 Task: Find the shortest route within The Shops at Columbus Circle to the Jazz at Lincoln Center.
Action: Mouse moved to (128, 100)
Screenshot: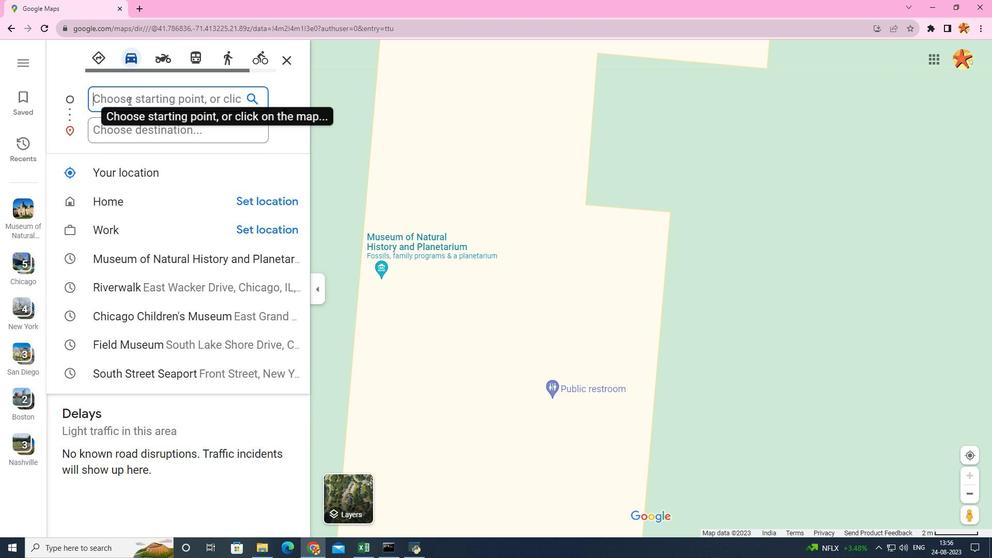 
Action: Mouse pressed left at (128, 100)
Screenshot: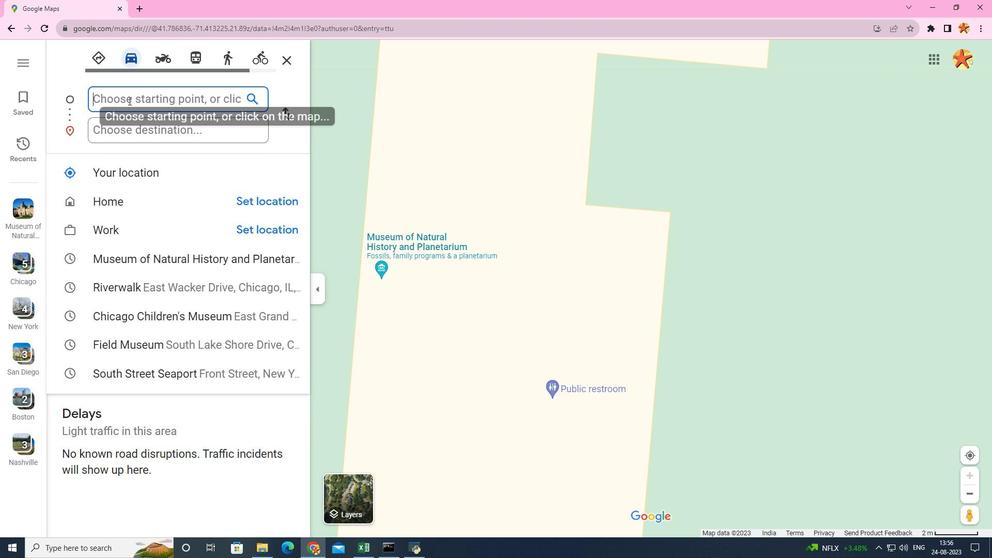 
Action: Key pressed <Key.caps_lock>S<Key.caps_lock>hops<Key.space>at<Key.space>columbus<Key.space>circl
Screenshot: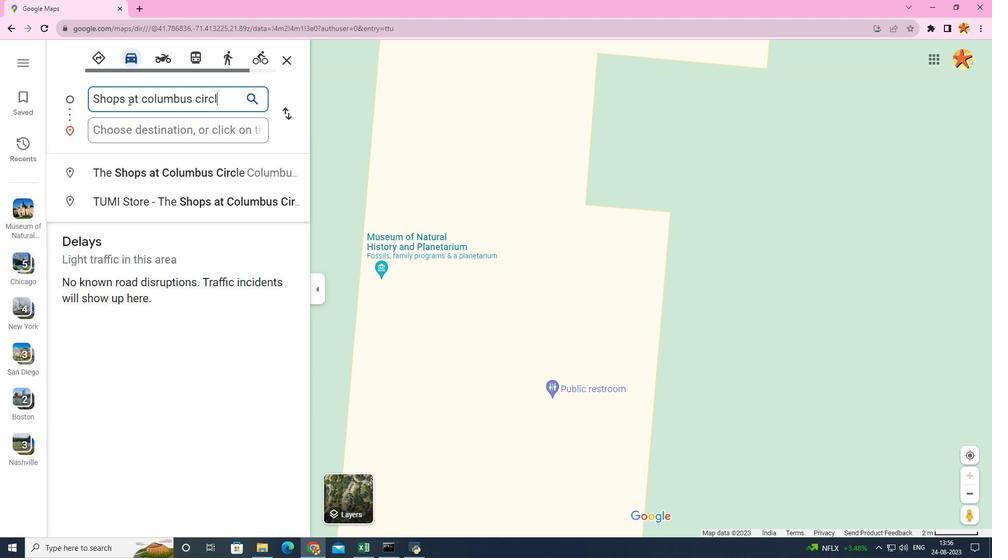 
Action: Mouse moved to (178, 175)
Screenshot: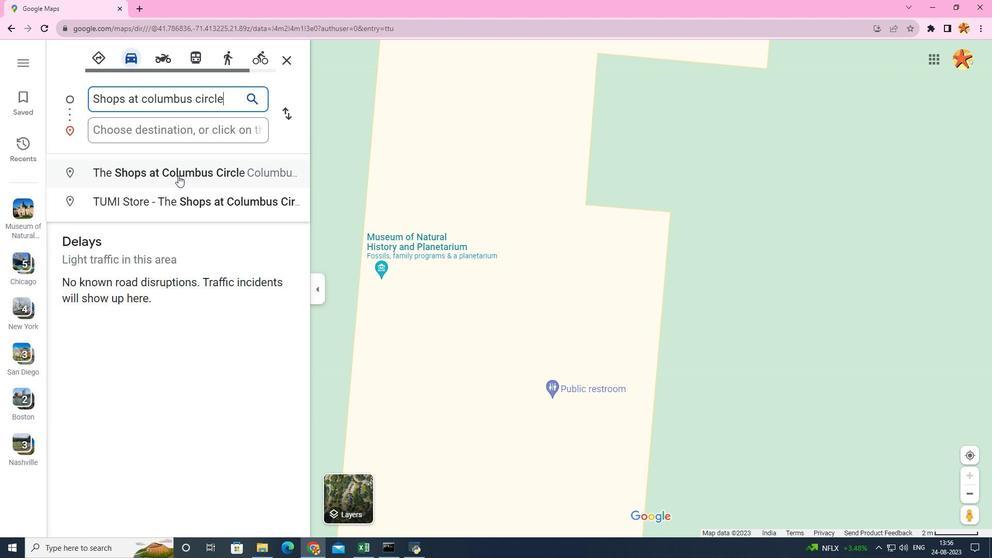 
Action: Key pressed e
Screenshot: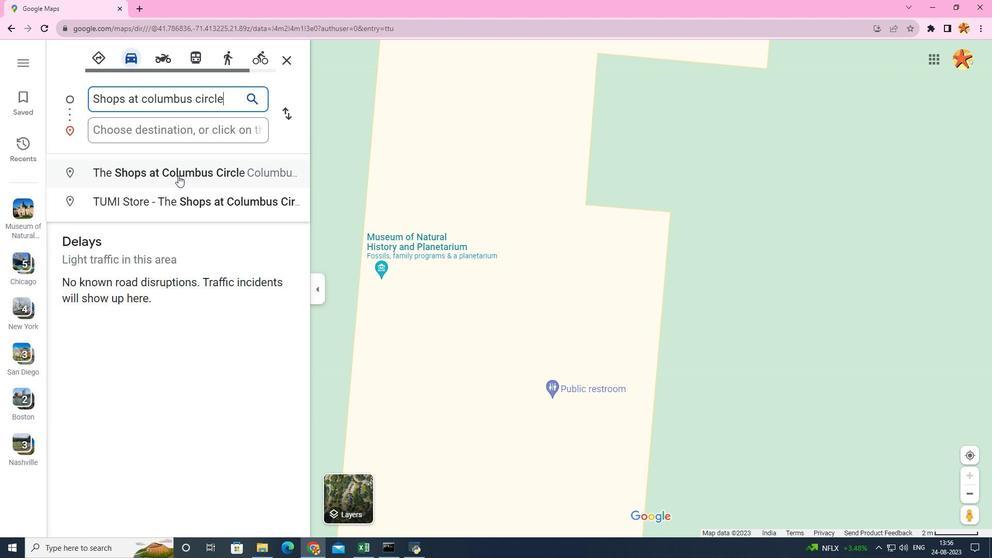 
Action: Mouse moved to (194, 167)
Screenshot: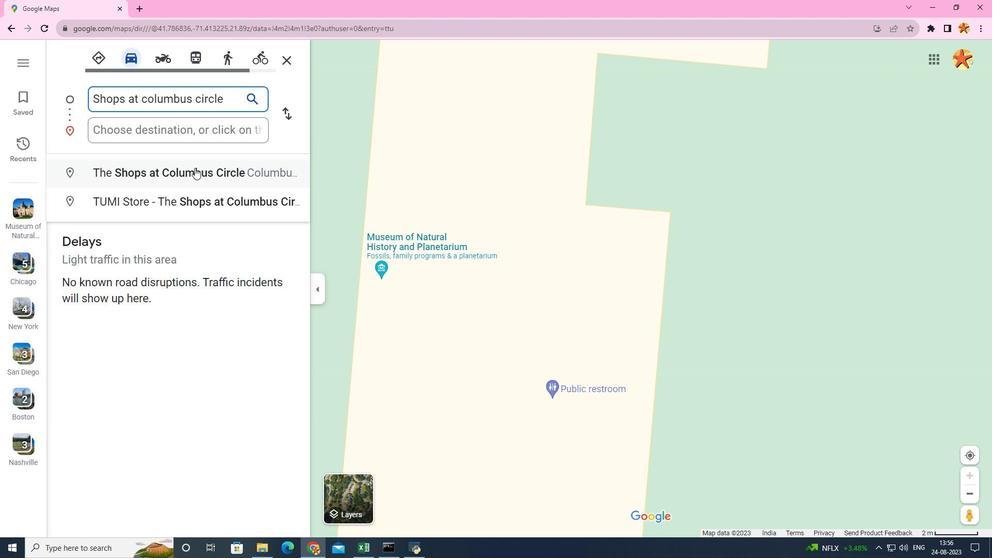 
Action: Mouse pressed left at (194, 167)
Screenshot: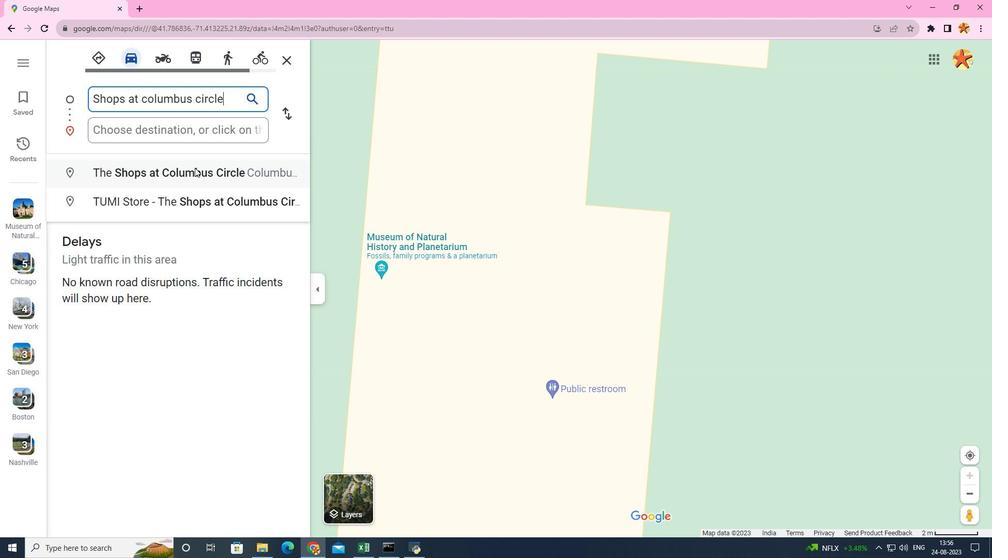 
Action: Mouse moved to (172, 128)
Screenshot: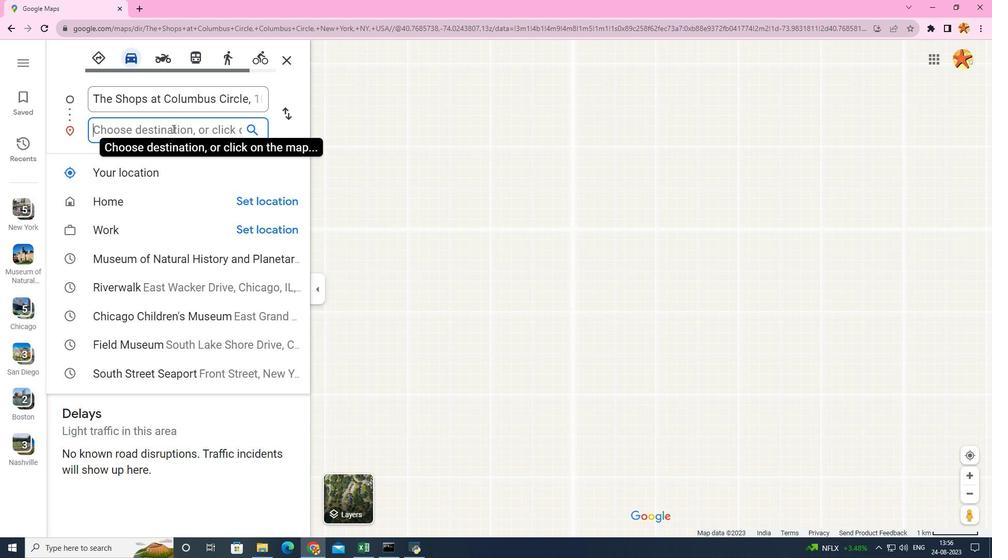 
Action: Key pressed <Key.caps_lock>J<Key.caps_lock>azz<Key.space>
Screenshot: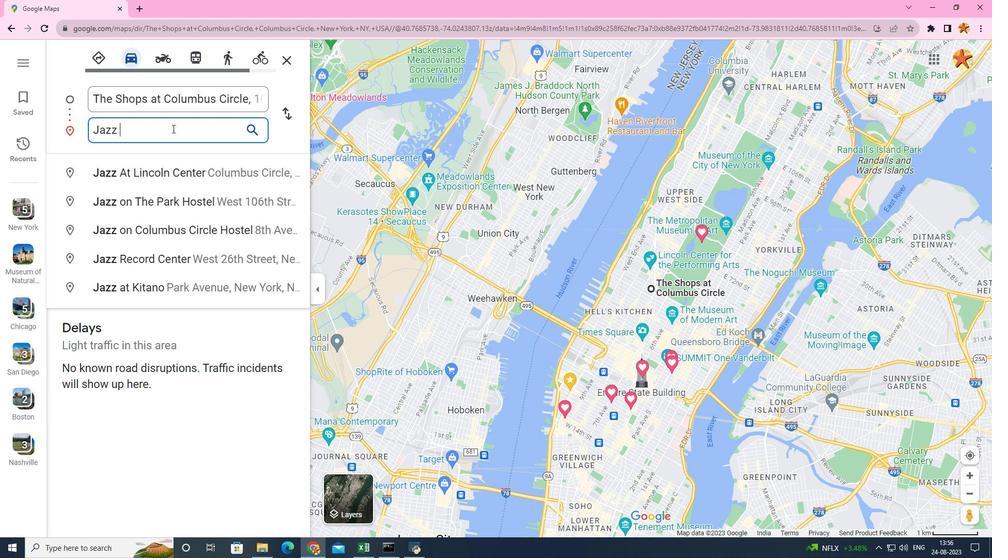 
Action: Mouse moved to (186, 162)
Screenshot: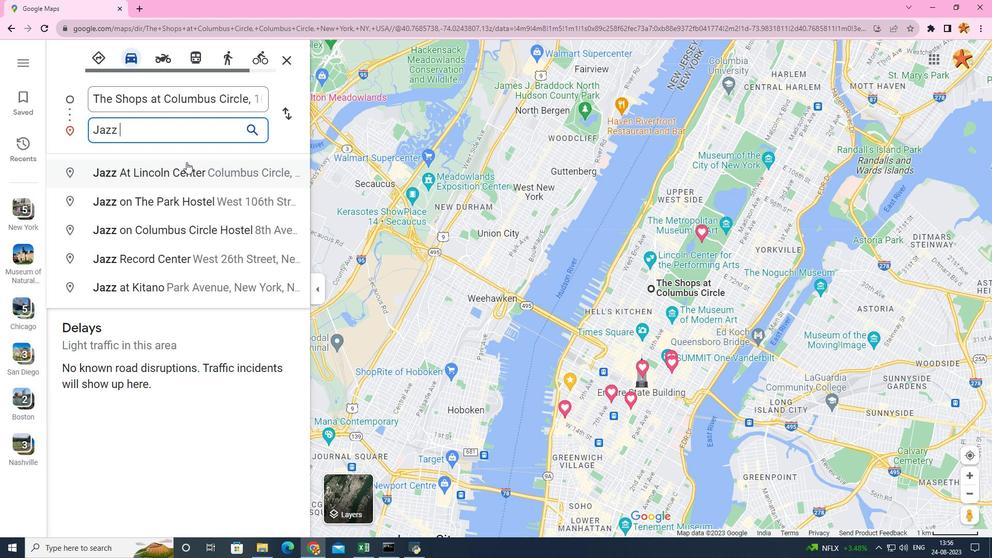 
Action: Mouse pressed left at (186, 162)
Screenshot: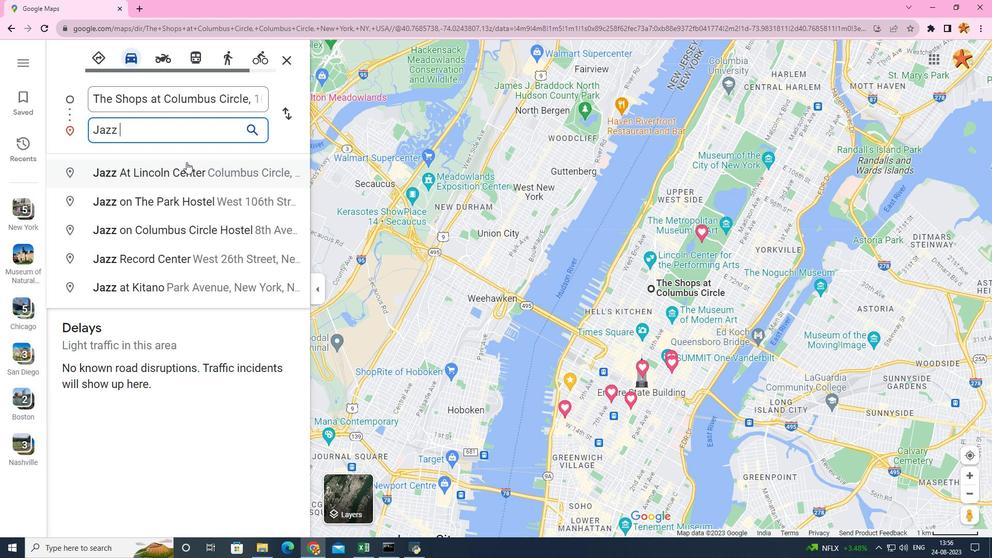 
Action: Mouse moved to (468, 314)
Screenshot: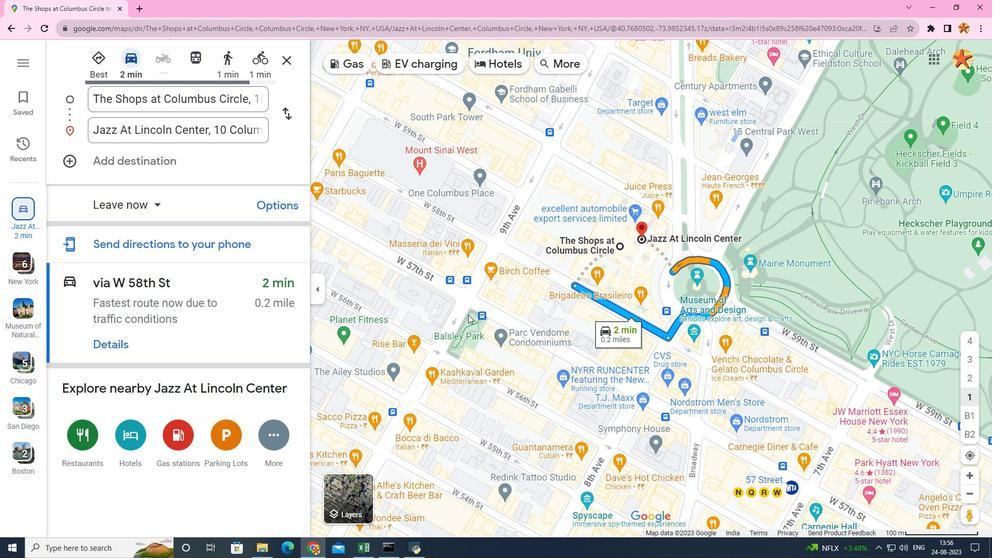 
Action: Mouse scrolled (468, 315) with delta (0, 0)
Screenshot: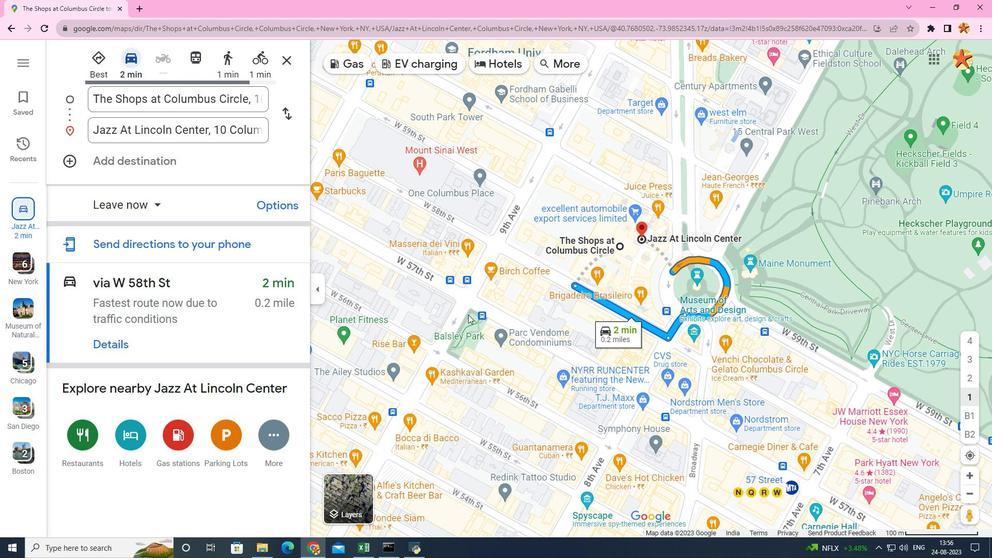 
Action: Mouse scrolled (468, 315) with delta (0, 0)
Screenshot: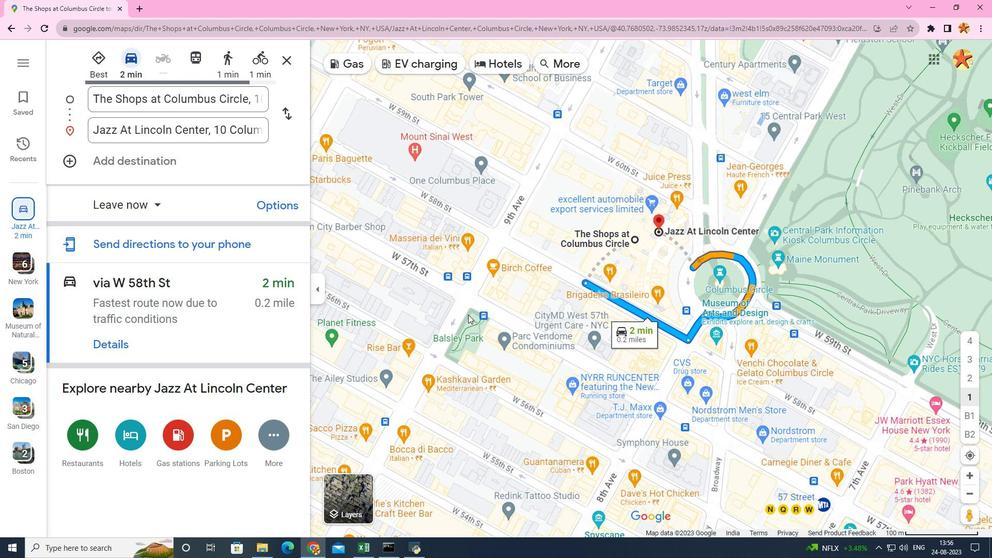 
Action: Mouse moved to (124, 340)
Screenshot: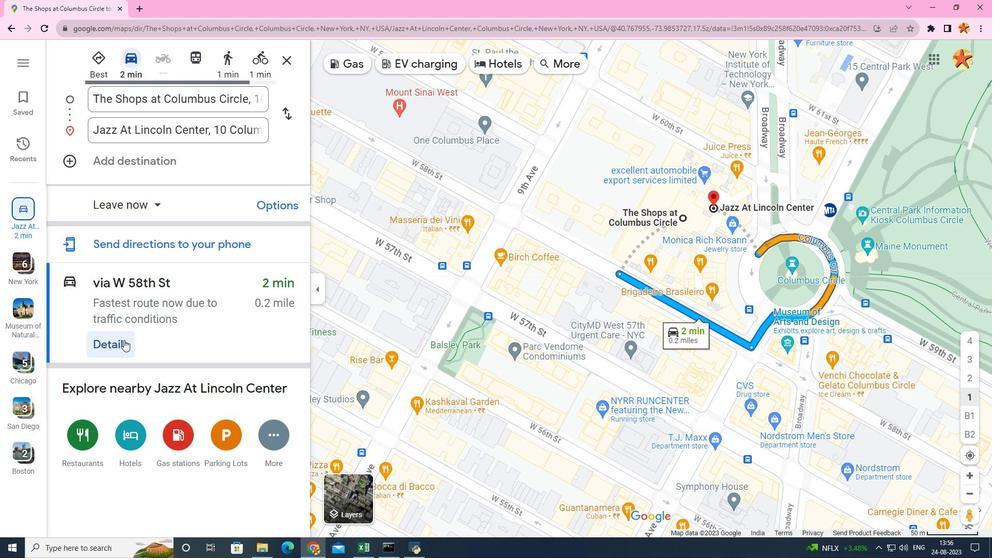 
Action: Mouse pressed left at (124, 340)
Screenshot: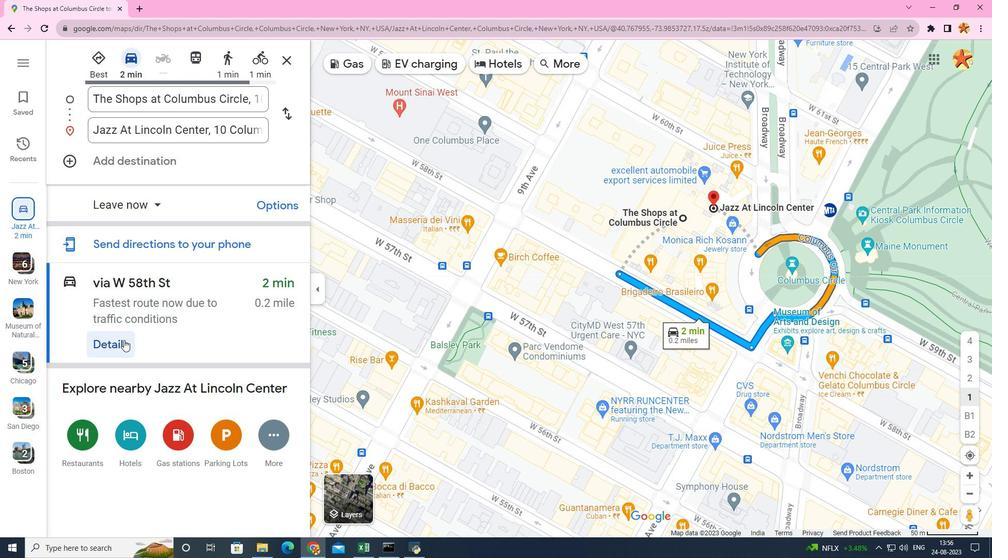 
Action: Mouse moved to (156, 330)
Screenshot: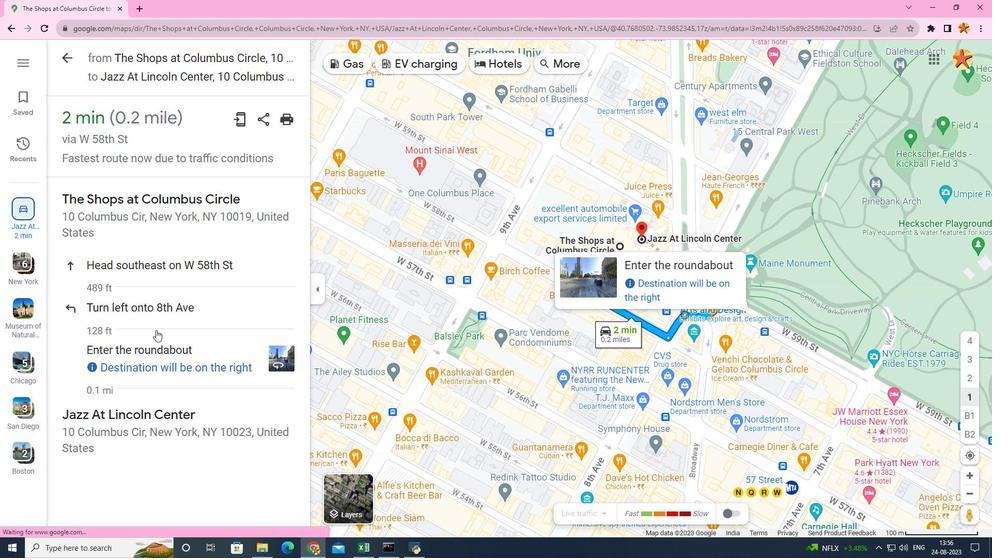 
Action: Mouse scrolled (156, 329) with delta (0, 0)
Screenshot: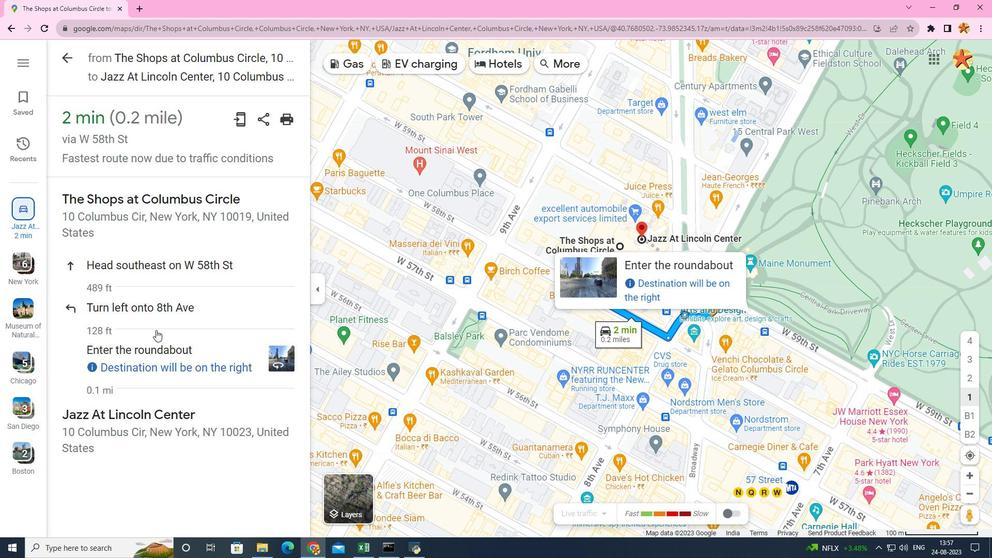 
Action: Mouse scrolled (156, 329) with delta (0, 0)
Screenshot: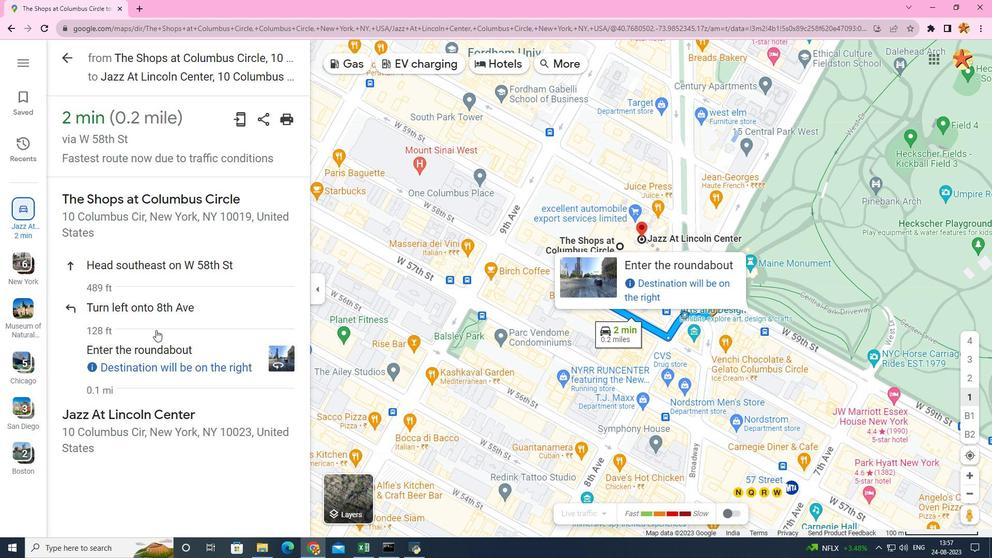 
Action: Mouse scrolled (156, 329) with delta (0, 0)
Screenshot: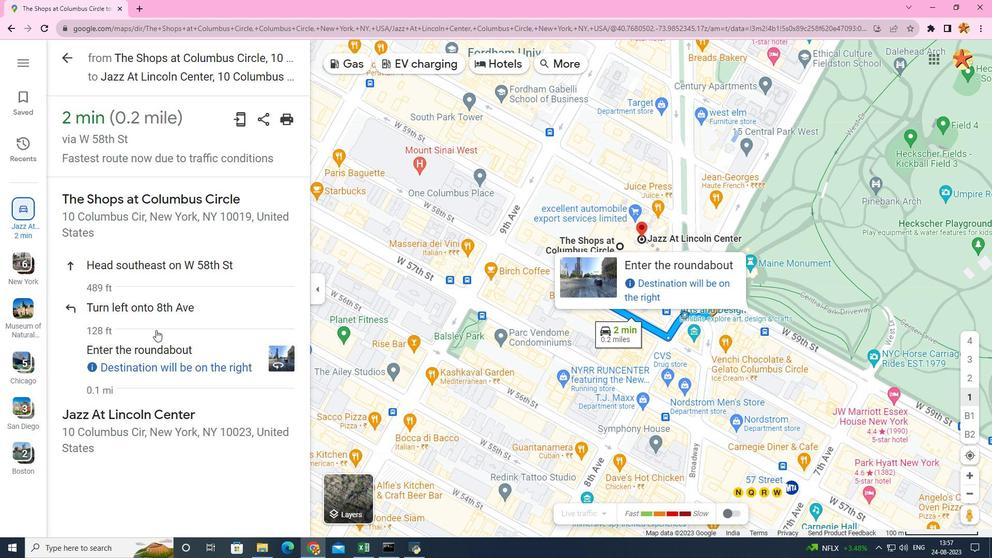 
Action: Mouse scrolled (156, 329) with delta (0, 0)
Screenshot: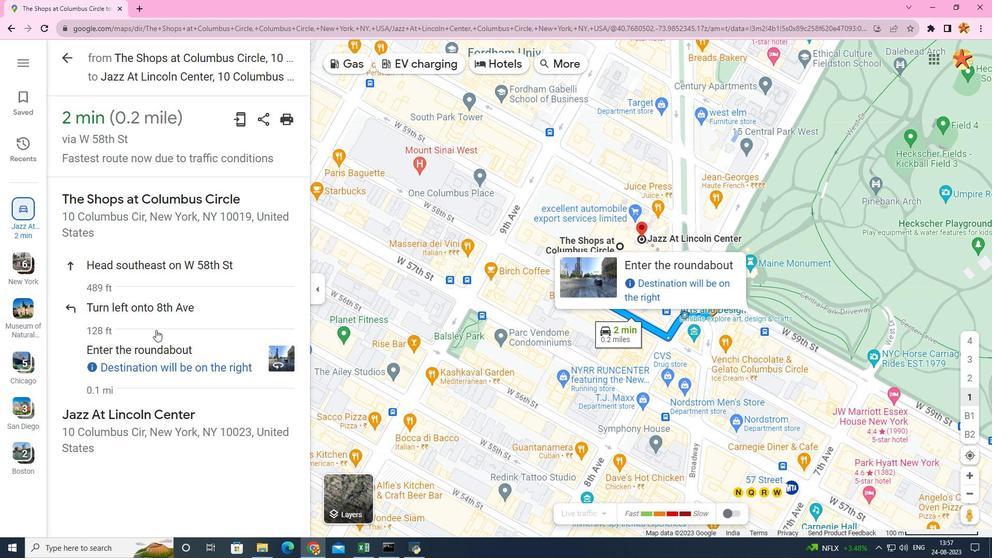 
Action: Mouse scrolled (156, 330) with delta (0, 0)
Screenshot: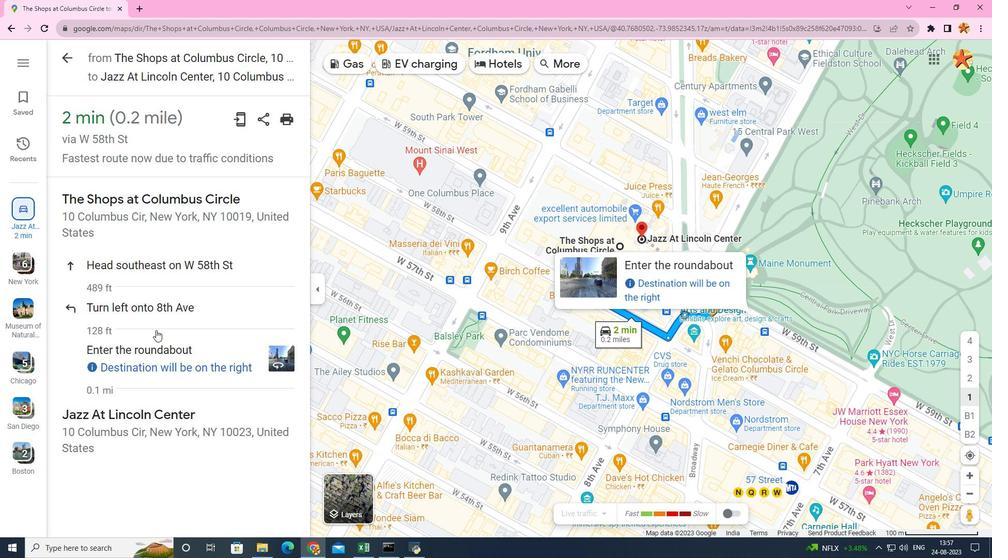 
Action: Mouse scrolled (156, 330) with delta (0, 0)
Screenshot: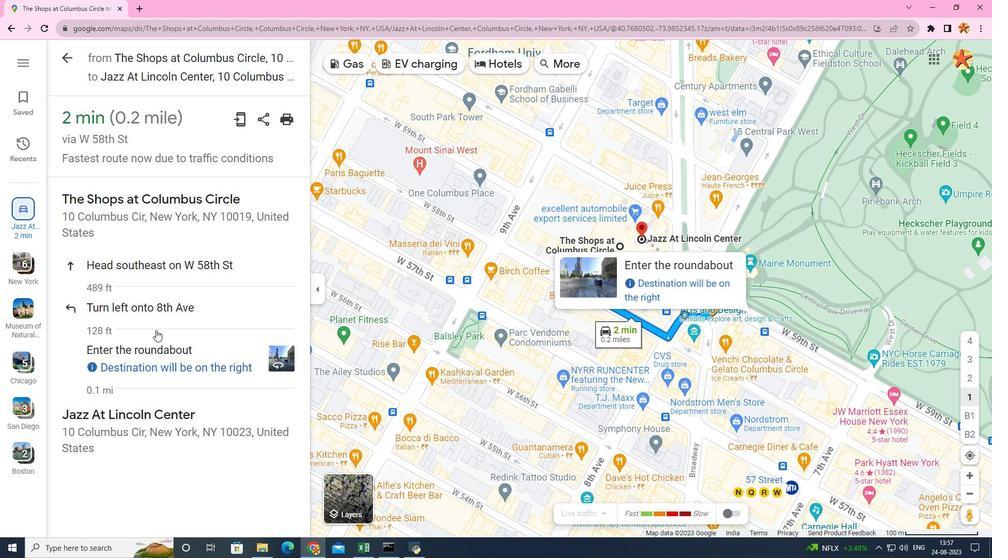 
Action: Mouse scrolled (156, 330) with delta (0, 0)
Screenshot: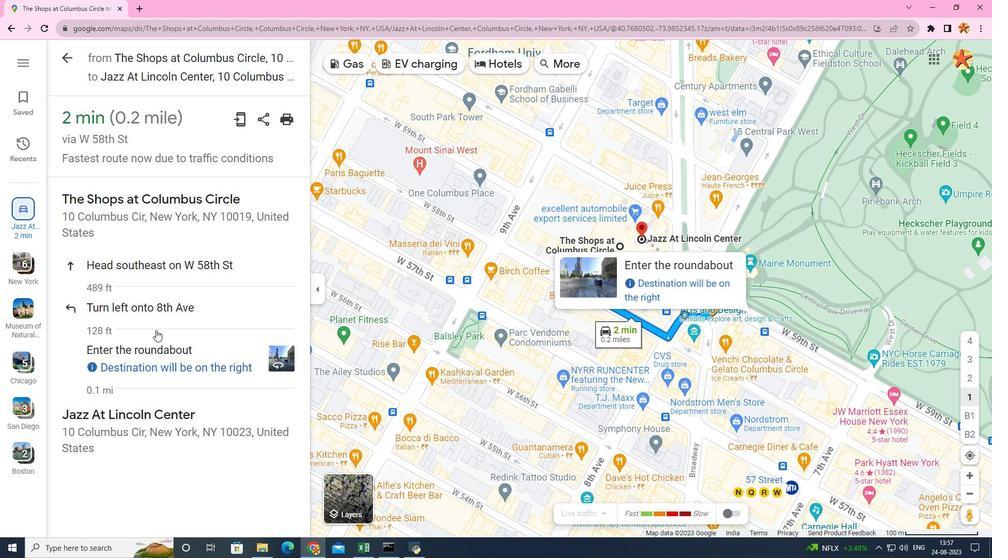 
Action: Mouse scrolled (156, 330) with delta (0, 0)
Screenshot: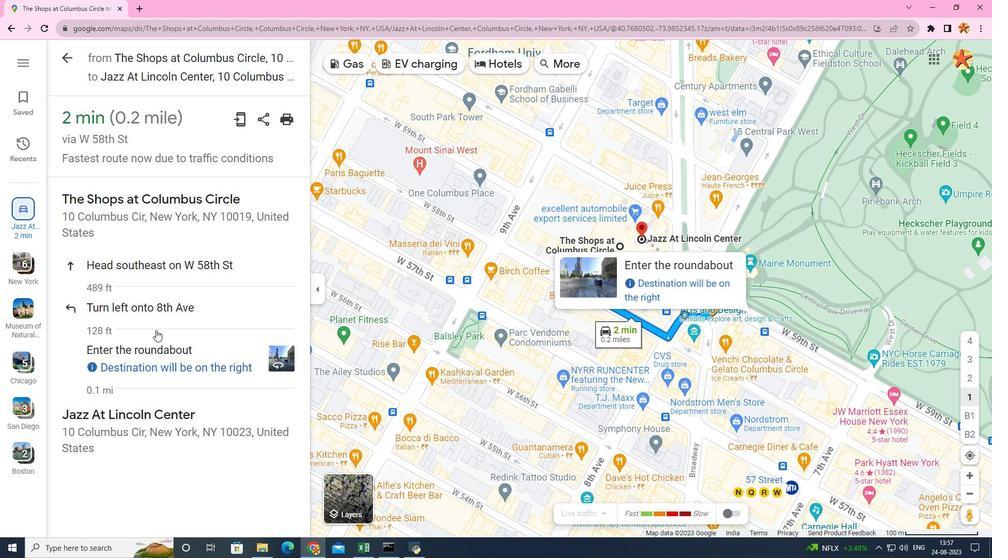 
Action: Mouse moved to (62, 59)
Screenshot: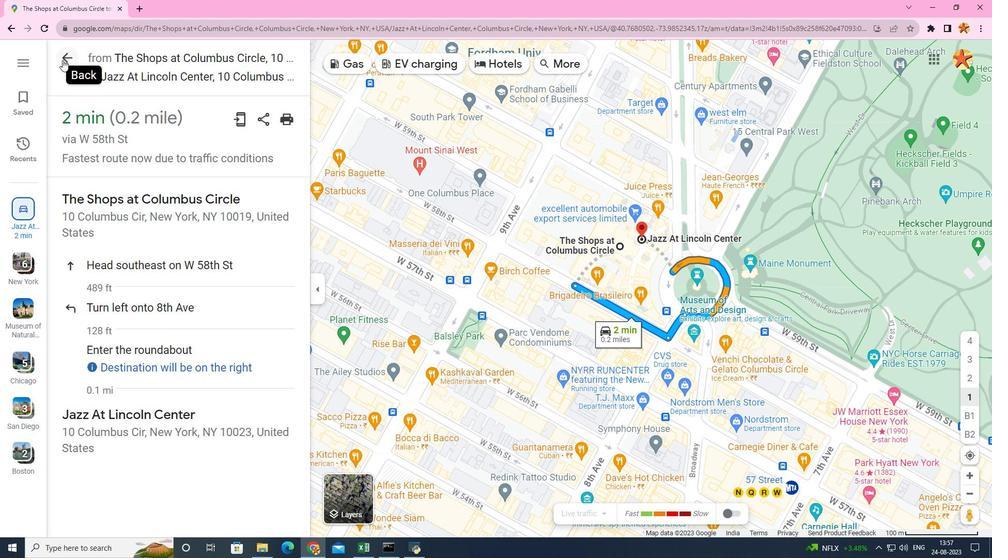 
Action: Mouse pressed left at (62, 59)
Screenshot: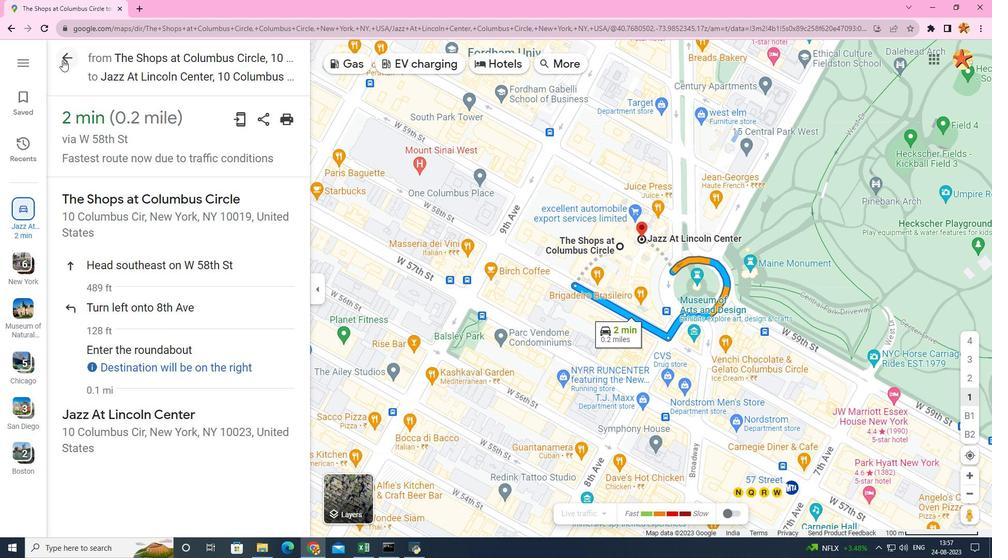 
Action: Mouse moved to (476, 308)
Screenshot: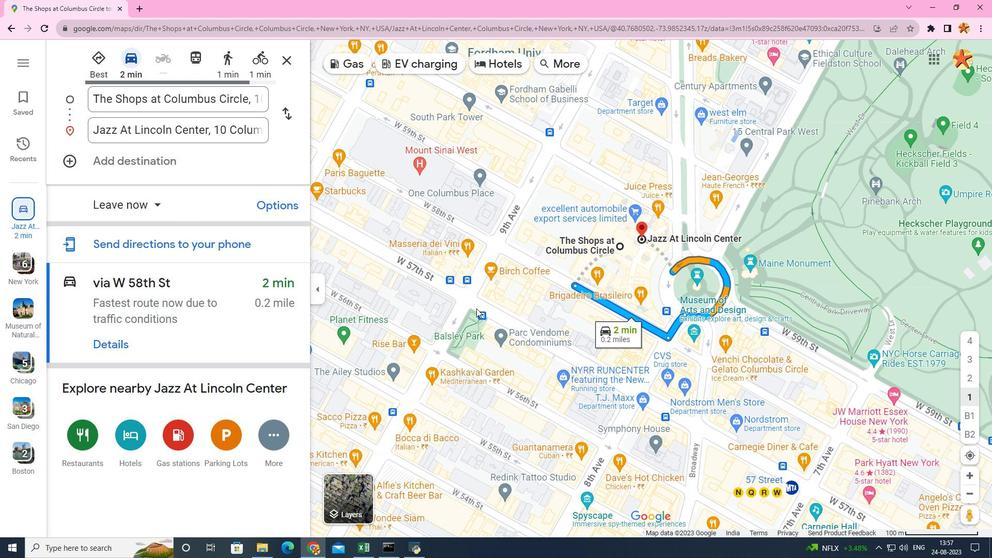 
